 Task: Create Board Website Performance to Workspace Financial Reporting. Create Board Media Planning and Buying to Workspace Financial Reporting. Create Board Sales Pipeline Analysis and Management to Workspace Financial Reporting
Action: Mouse moved to (309, 51)
Screenshot: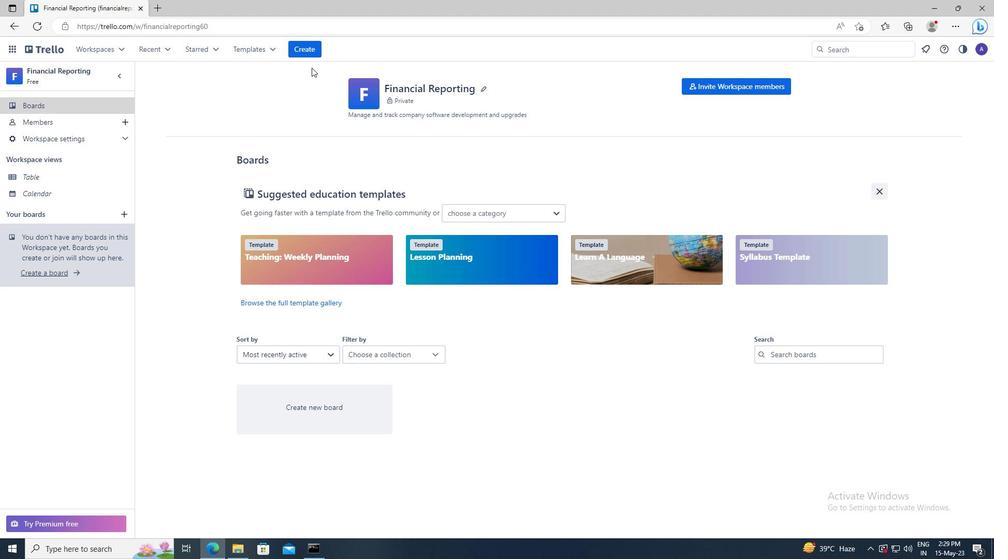 
Action: Mouse pressed left at (309, 51)
Screenshot: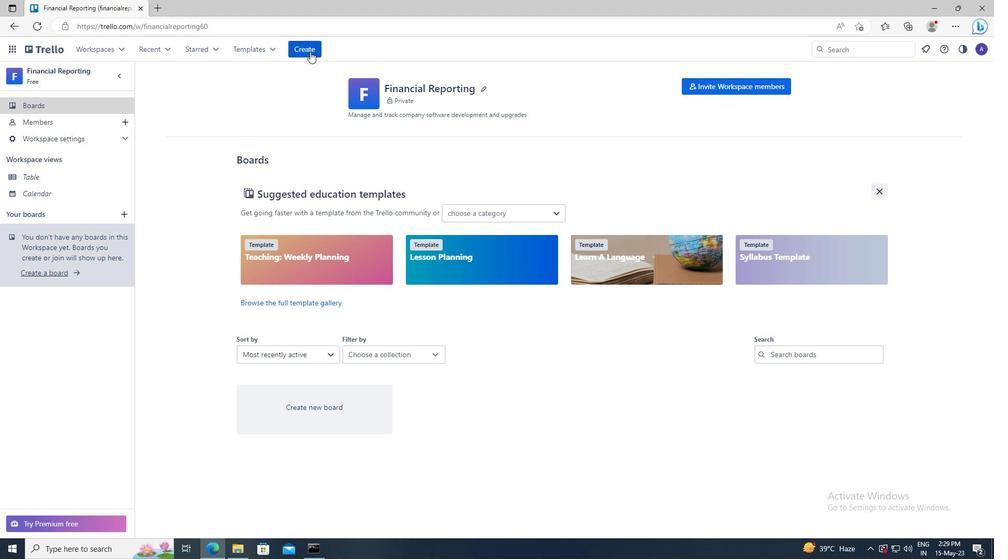 
Action: Mouse moved to (318, 83)
Screenshot: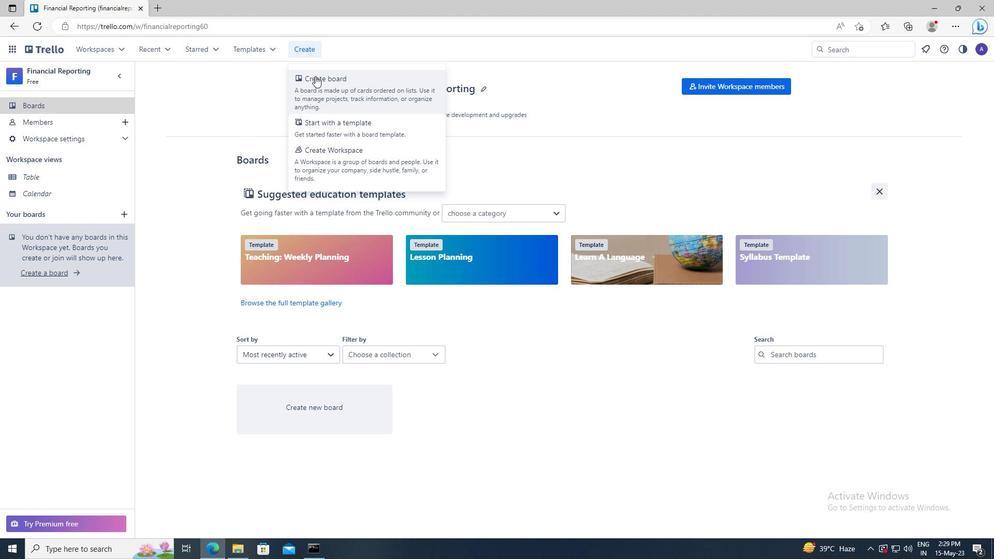 
Action: Mouse pressed left at (318, 83)
Screenshot: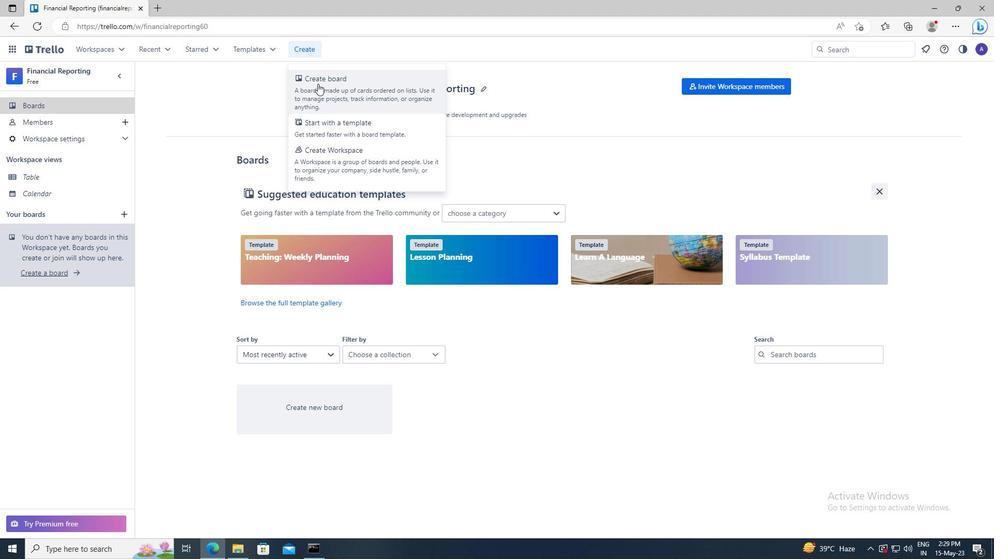
Action: Mouse moved to (318, 239)
Screenshot: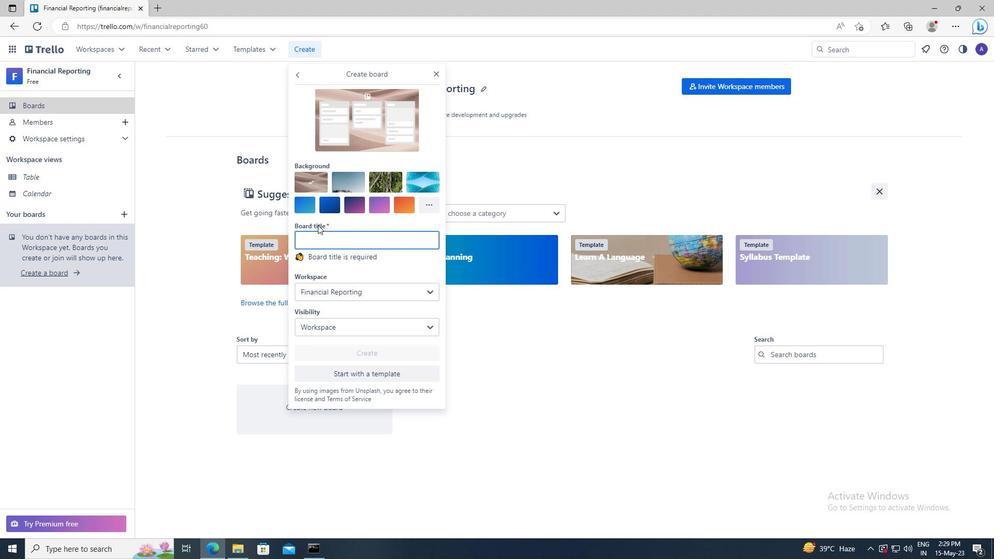 
Action: Mouse pressed left at (318, 239)
Screenshot: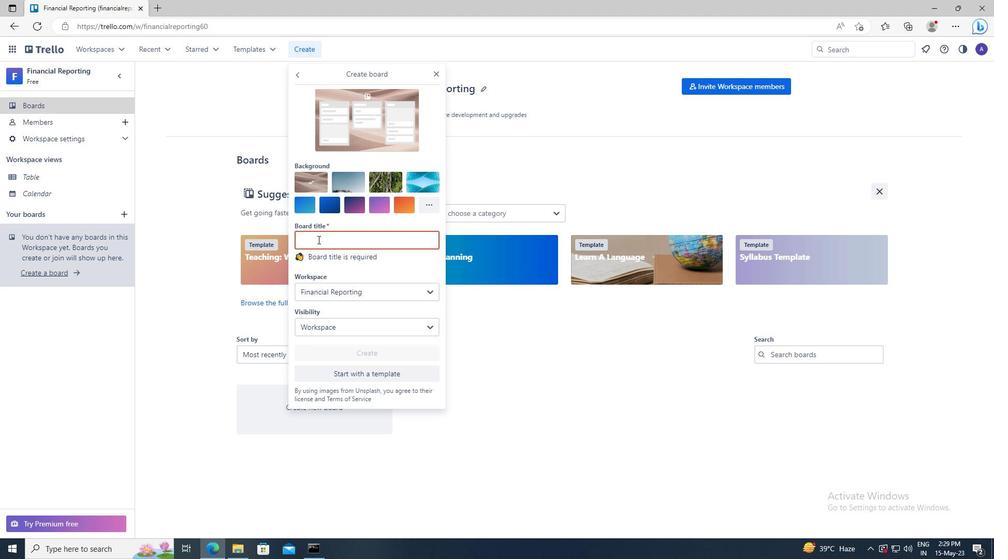 
Action: Key pressed <Key.shift>WEBSITE<Key.space><Key.shift>PERFORMANCE
Screenshot: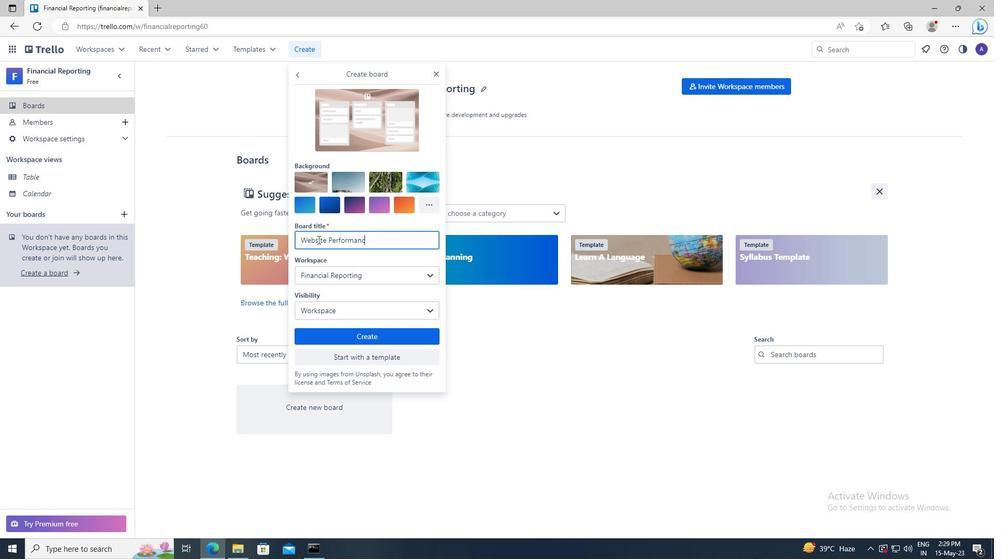
Action: Mouse moved to (322, 336)
Screenshot: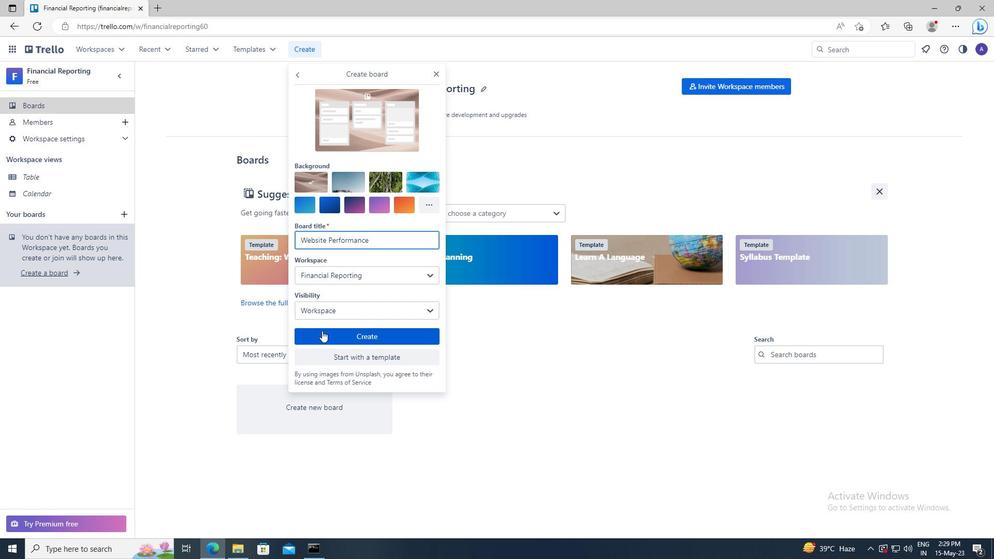 
Action: Mouse pressed left at (322, 336)
Screenshot: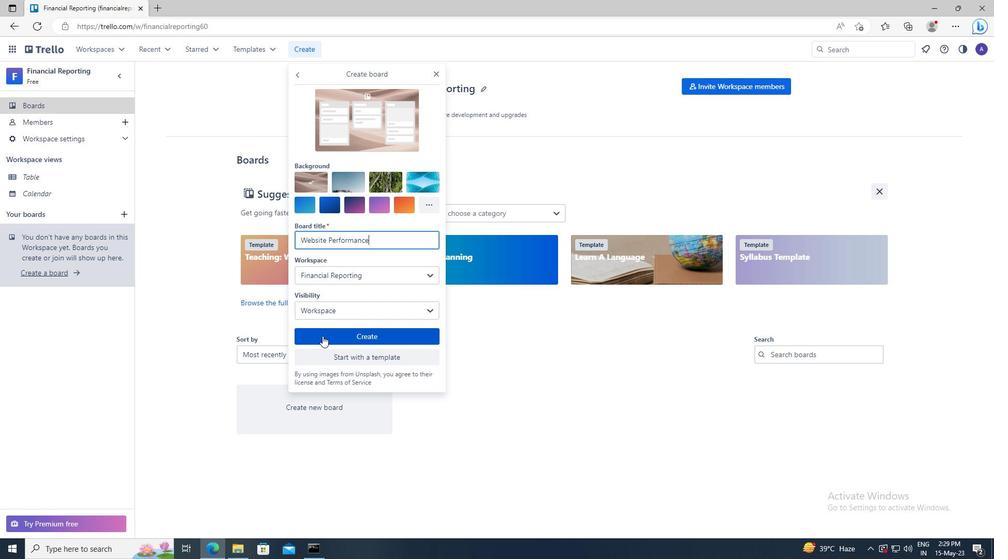 
Action: Mouse moved to (306, 52)
Screenshot: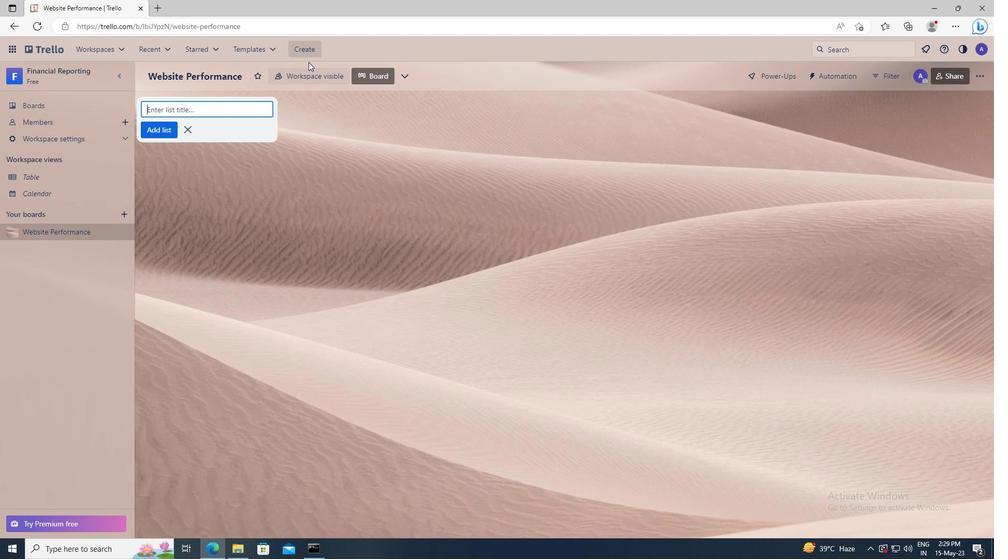 
Action: Mouse pressed left at (306, 52)
Screenshot: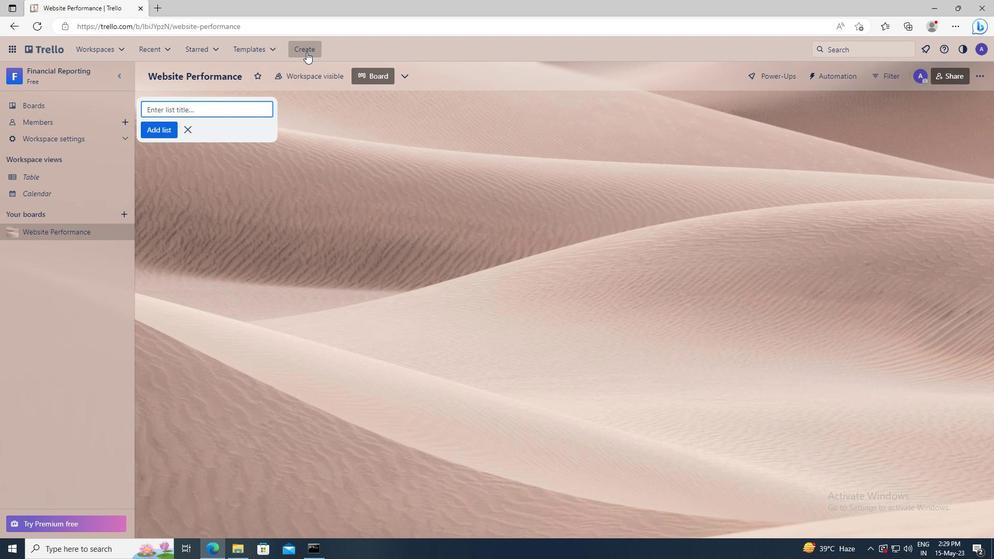 
Action: Mouse moved to (313, 83)
Screenshot: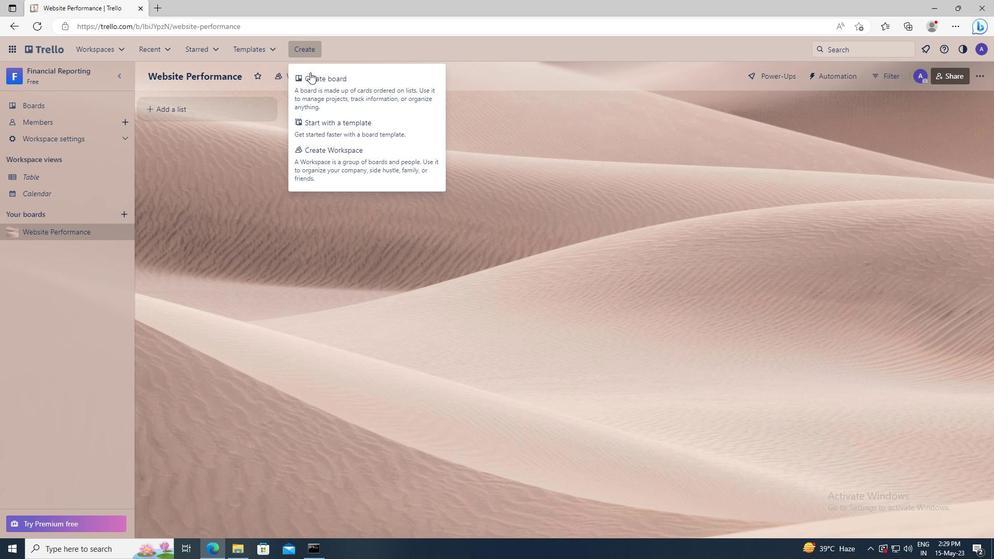 
Action: Mouse pressed left at (313, 83)
Screenshot: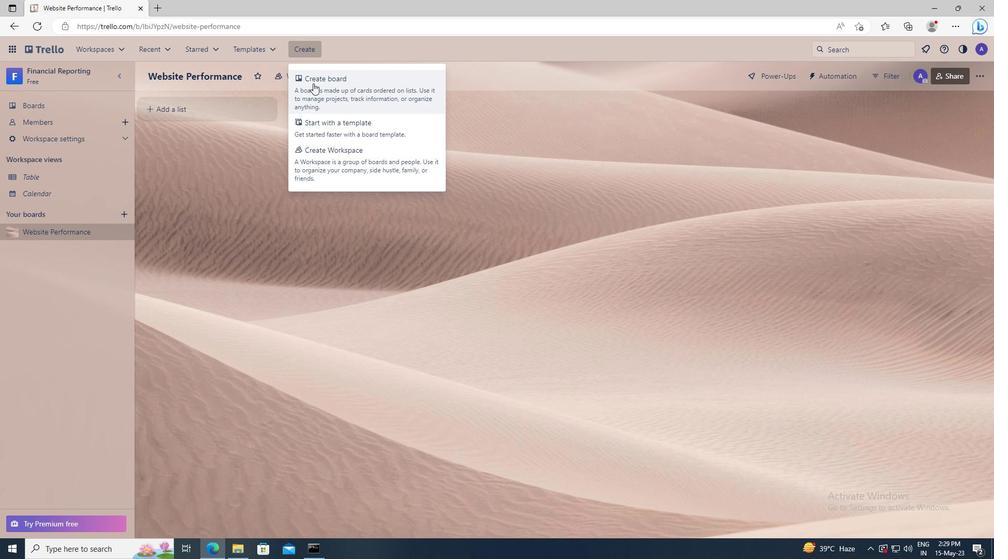 
Action: Mouse moved to (322, 241)
Screenshot: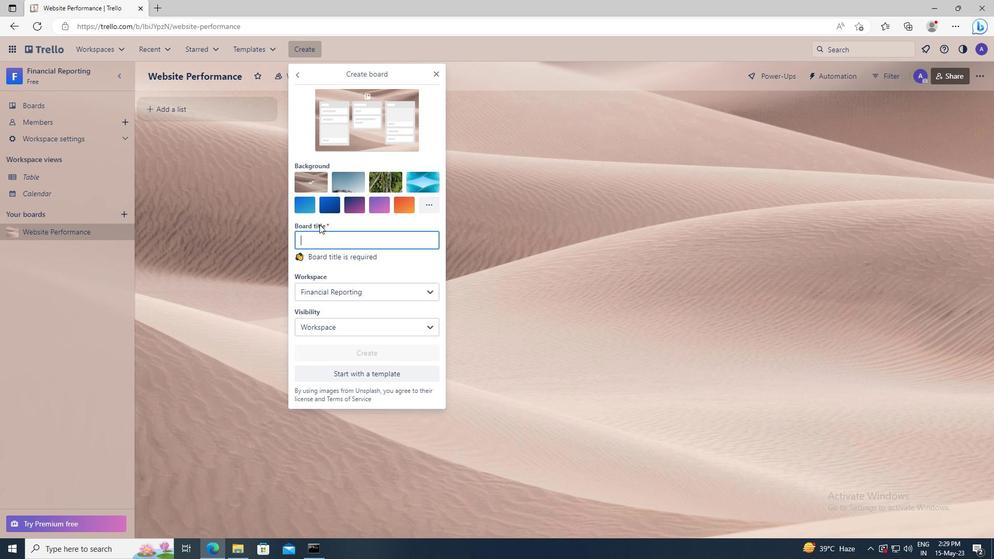 
Action: Mouse pressed left at (322, 241)
Screenshot: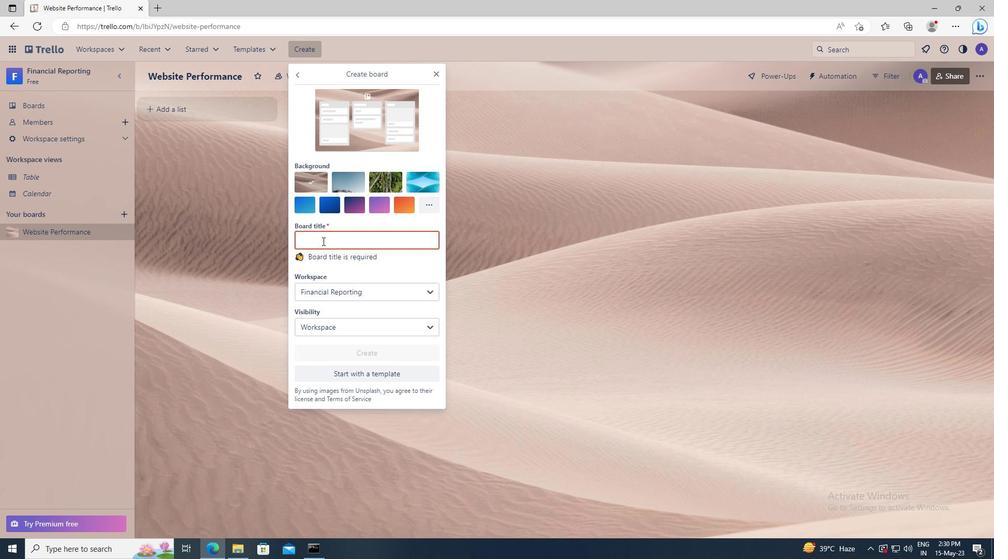 
Action: Key pressed <Key.shift>MEDIA<Key.space><Key.shift>PLANNING<Key.space>AND<Key.space><Key.shift>BUYING
Screenshot: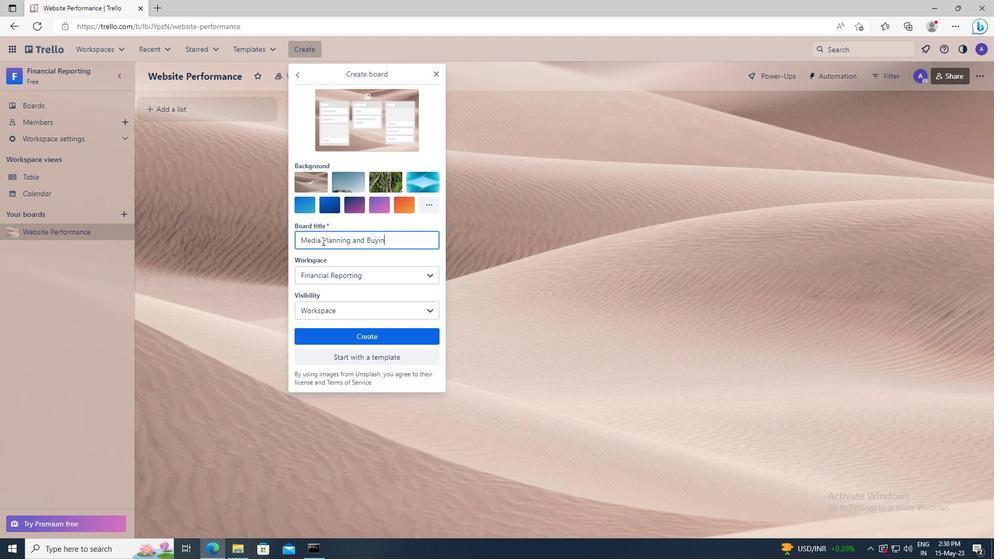 
Action: Mouse moved to (322, 332)
Screenshot: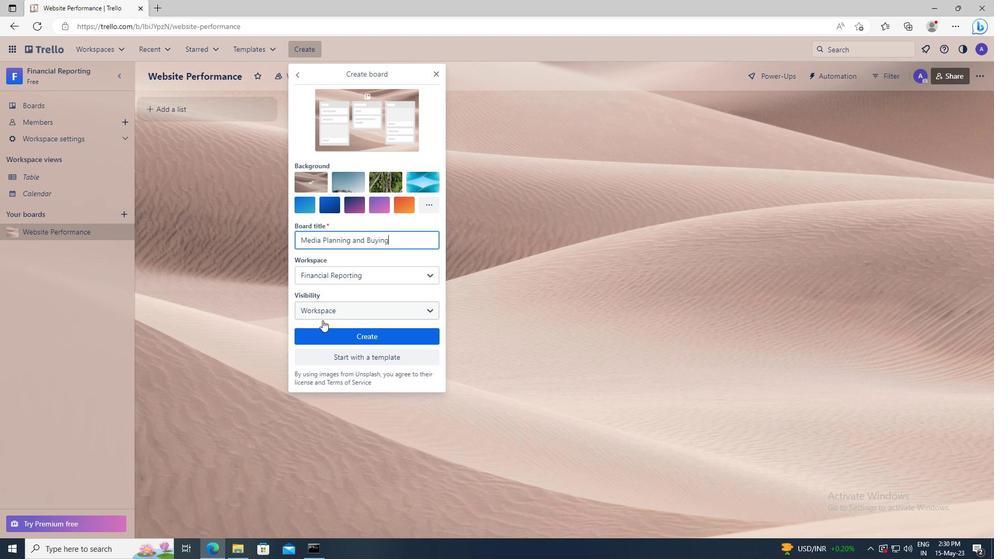 
Action: Mouse pressed left at (322, 332)
Screenshot: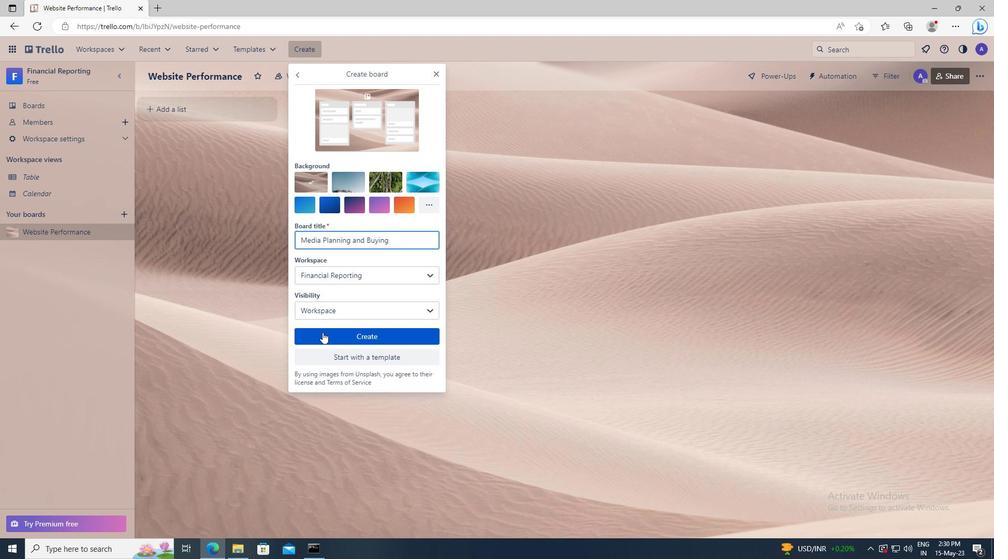 
Action: Mouse moved to (306, 50)
Screenshot: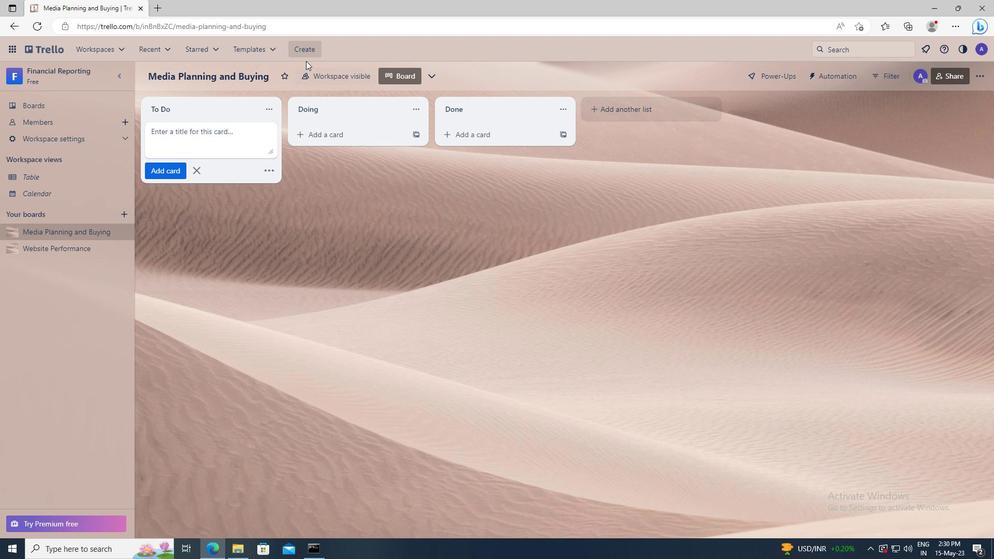 
Action: Mouse pressed left at (306, 50)
Screenshot: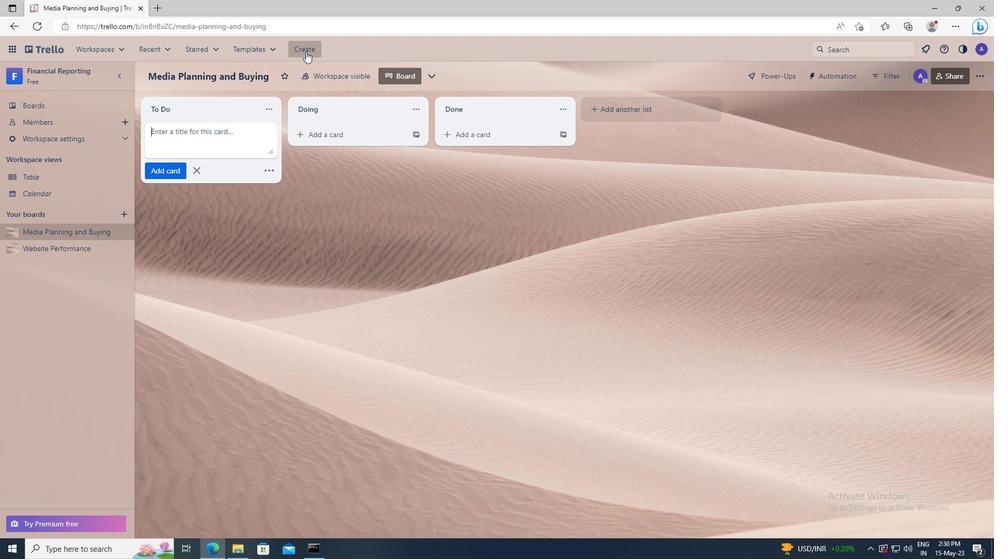 
Action: Mouse moved to (315, 89)
Screenshot: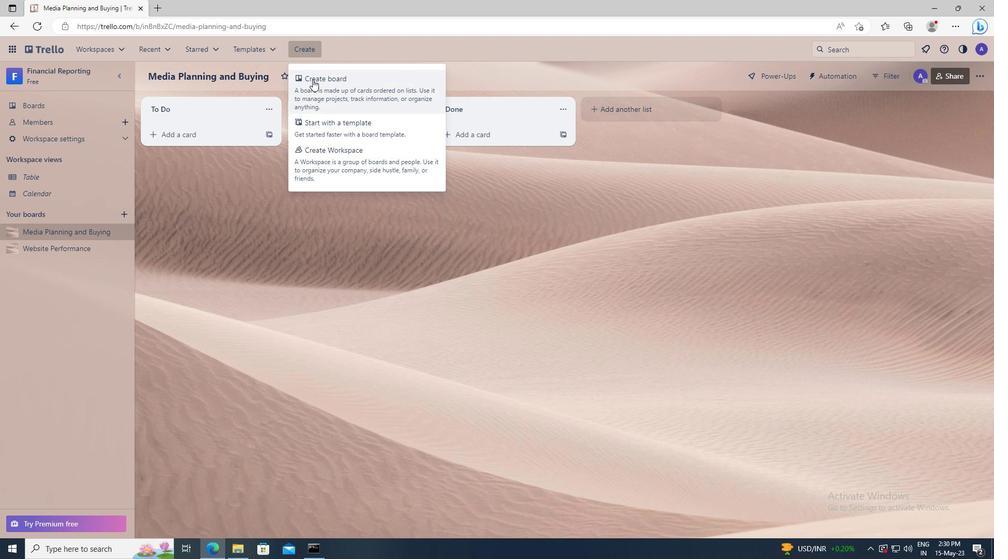 
Action: Mouse pressed left at (315, 89)
Screenshot: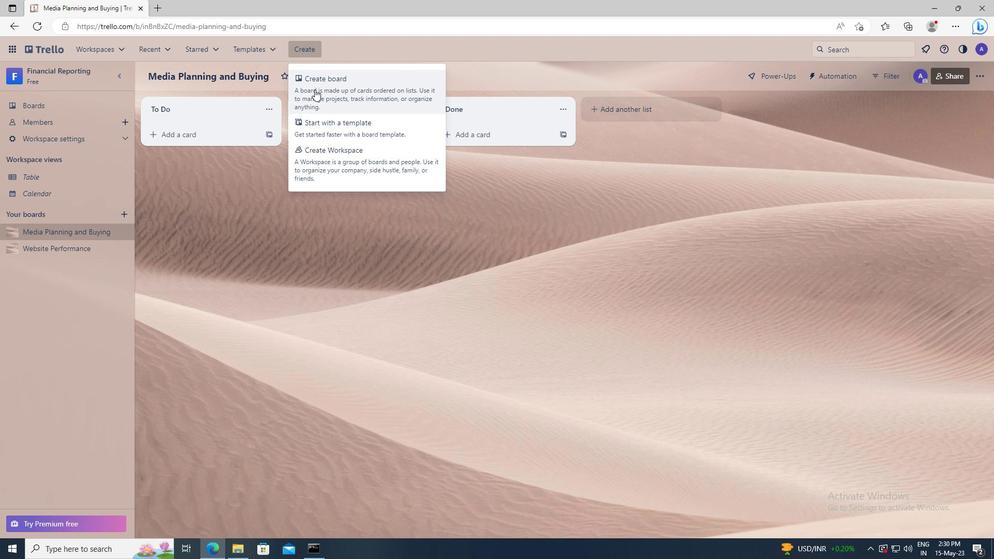 
Action: Mouse moved to (319, 237)
Screenshot: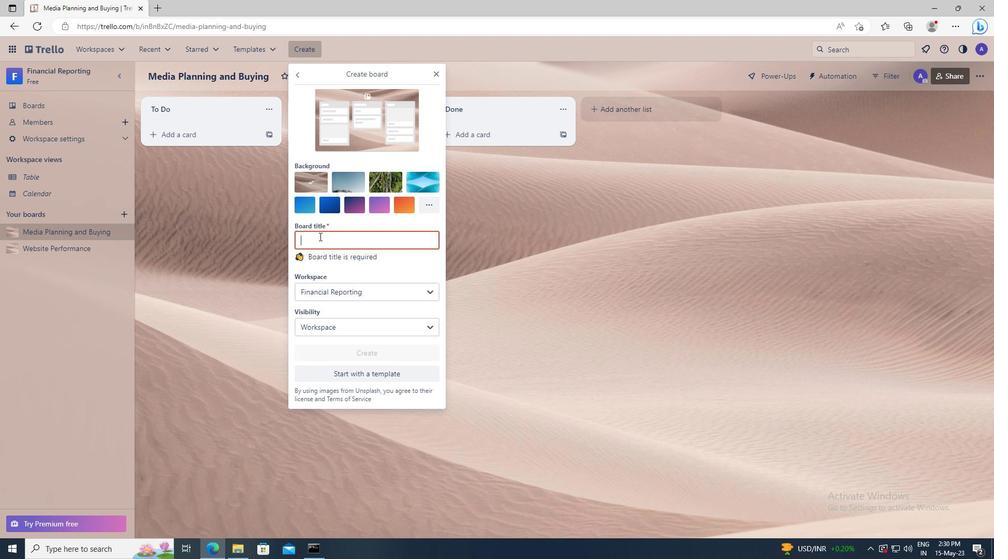 
Action: Mouse pressed left at (319, 237)
Screenshot: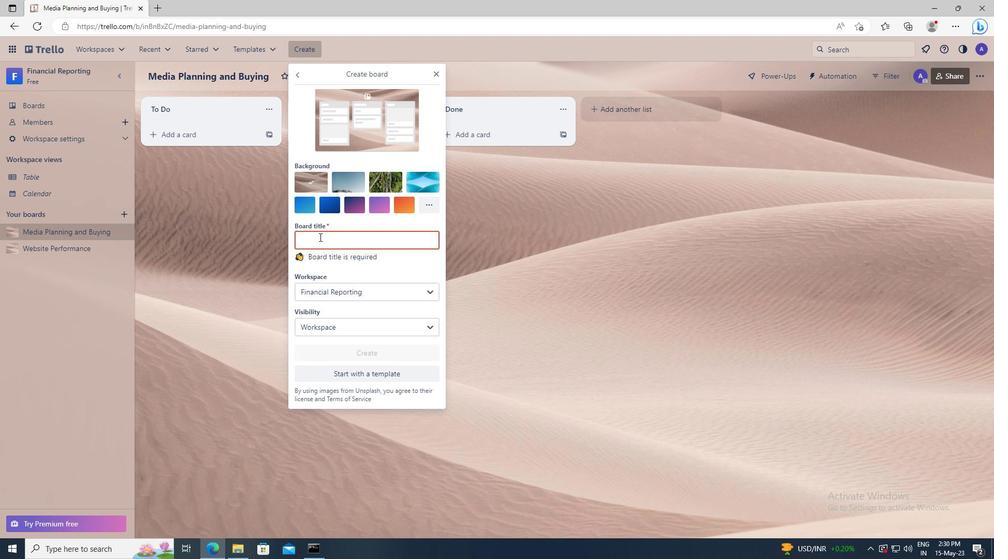 
Action: Key pressed <Key.shift>SALES<Key.space><Key.shift>PIPELINE<Key.space><Key.shift>ANALYSIS<Key.space>AND<Key.space><Key.shift>MANAGEMENT
Screenshot: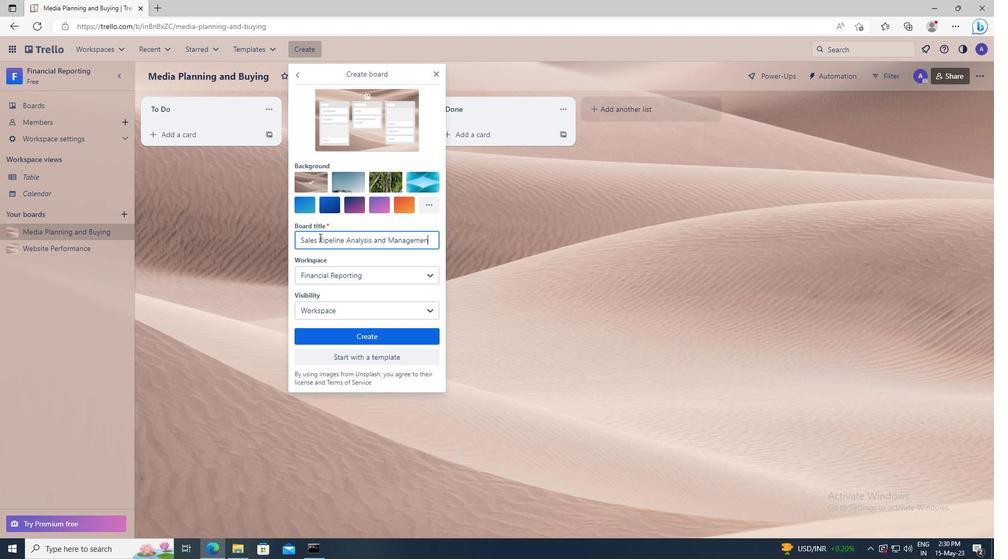 
Action: Mouse moved to (333, 335)
Screenshot: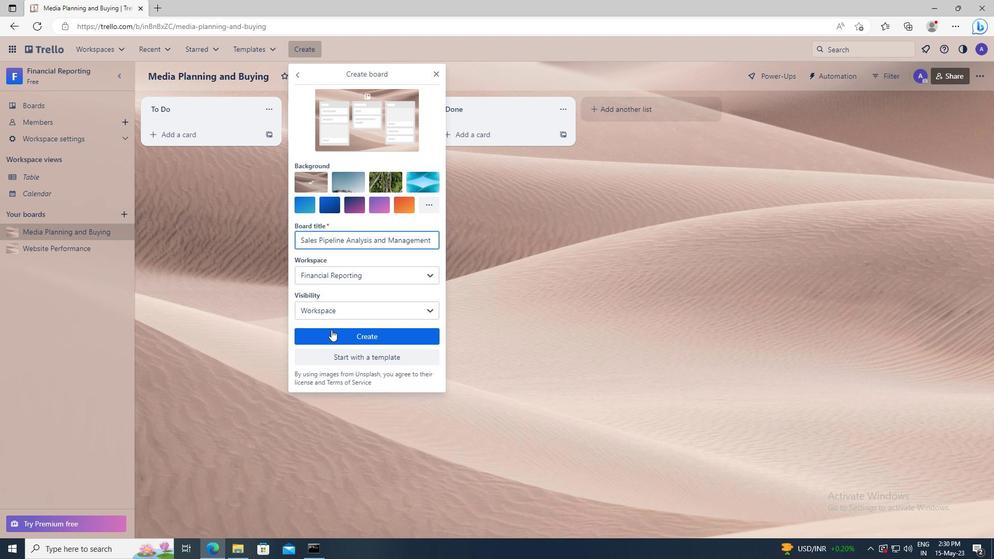 
Action: Mouse pressed left at (333, 335)
Screenshot: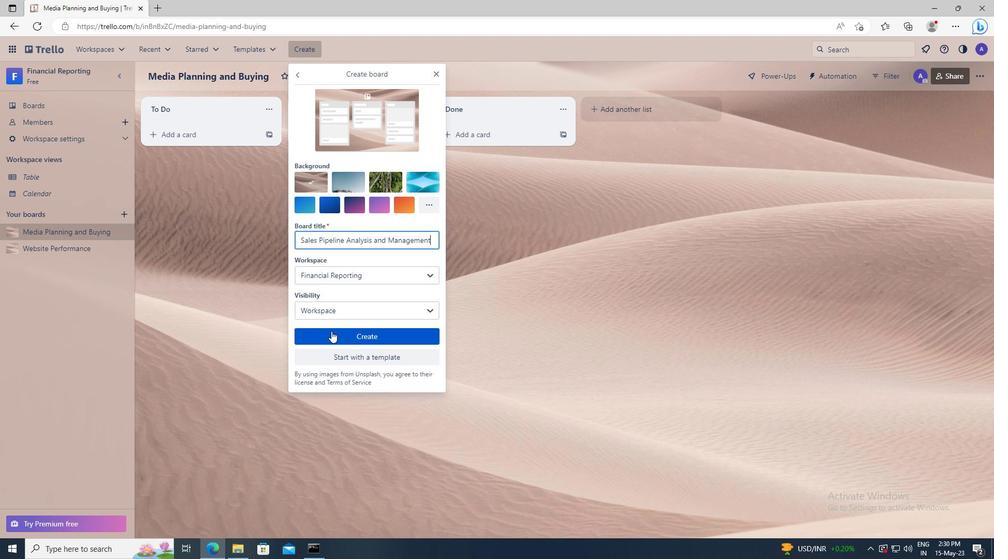 
